 Task: Check the most used Calendly integrations.
Action: Mouse moved to (105, 580)
Screenshot: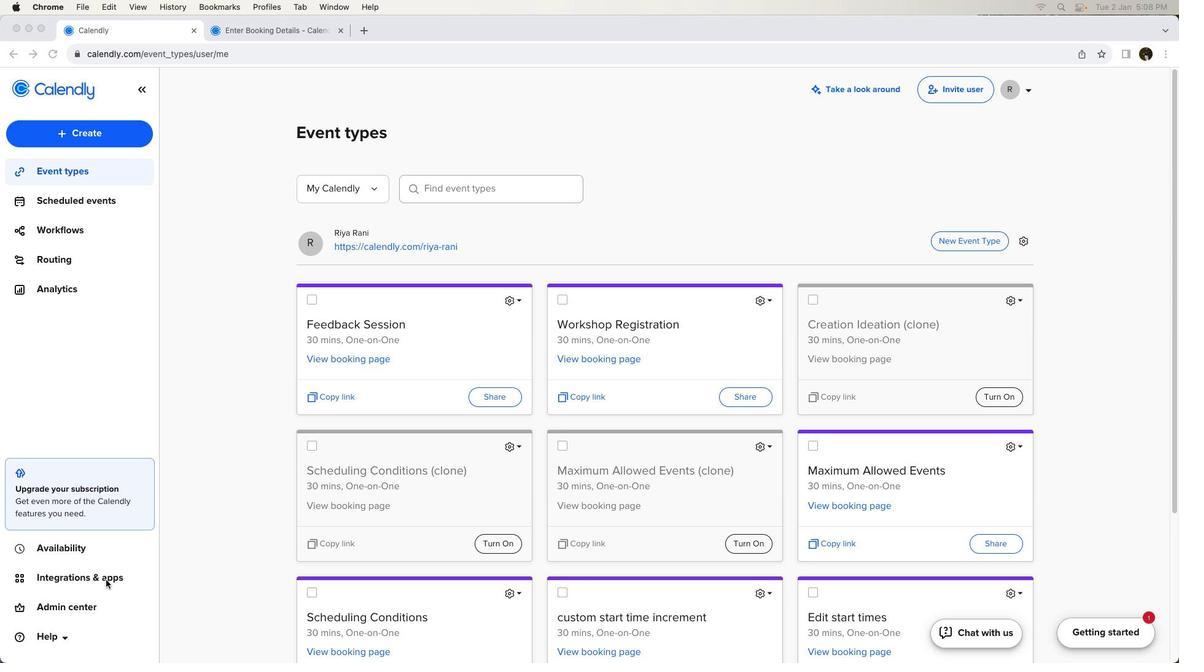 
Action: Mouse pressed left at (105, 580)
Screenshot: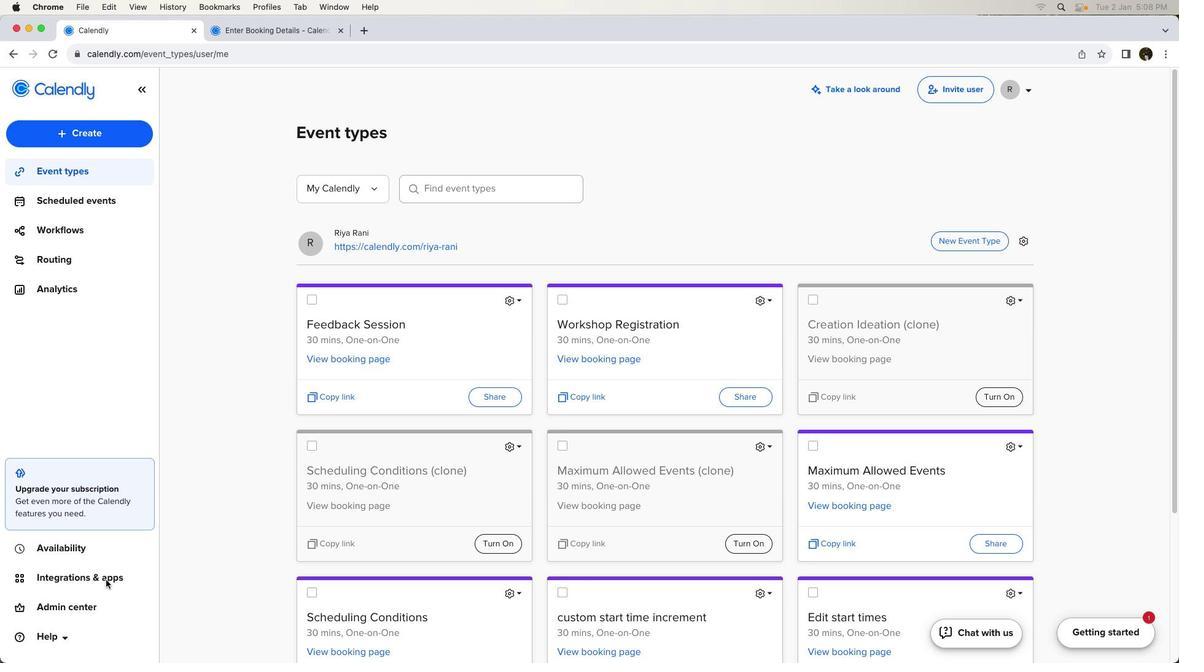 
Action: Mouse moved to (107, 580)
Screenshot: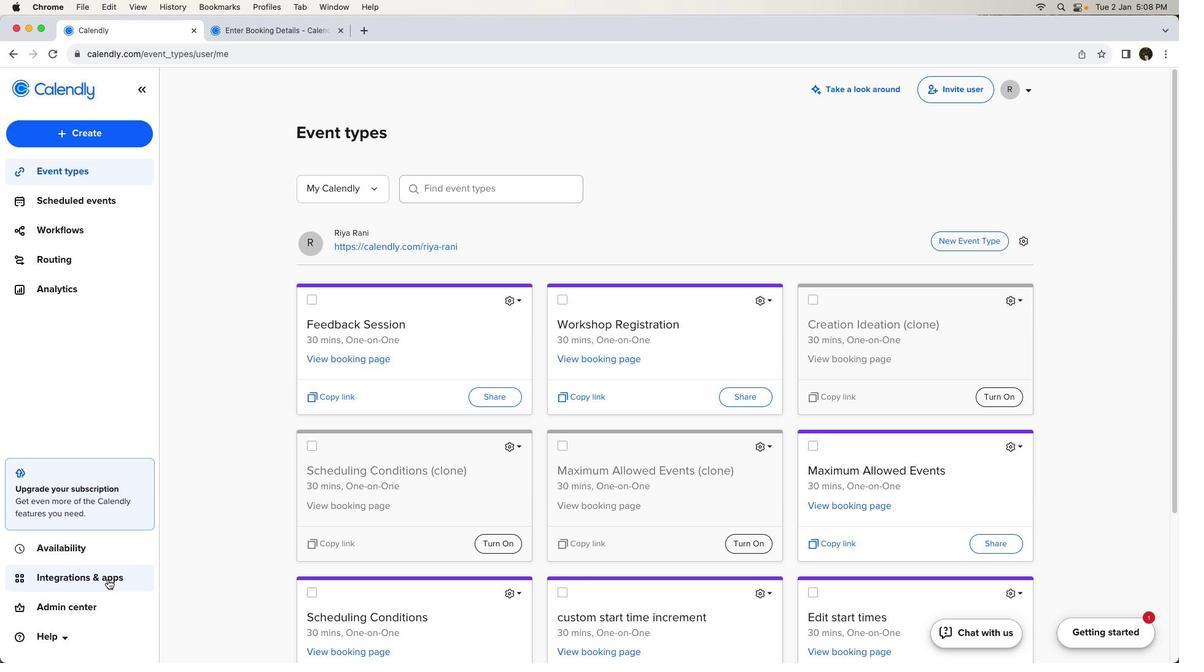 
Action: Mouse pressed left at (107, 580)
Screenshot: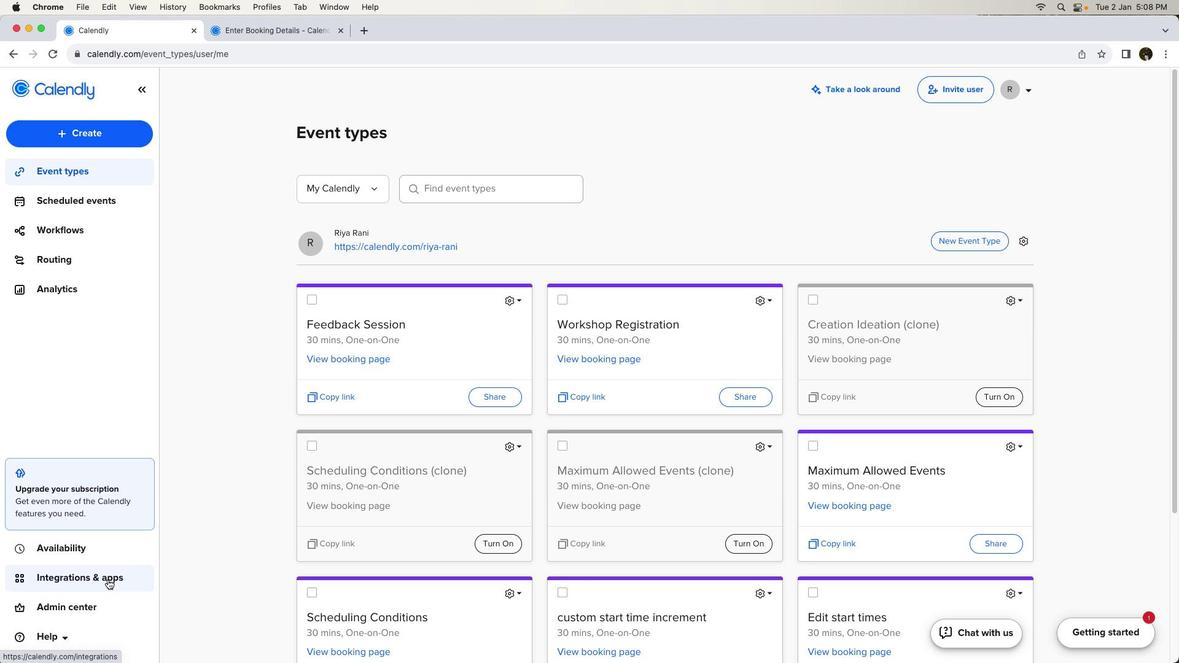 
Action: Mouse moved to (353, 379)
Screenshot: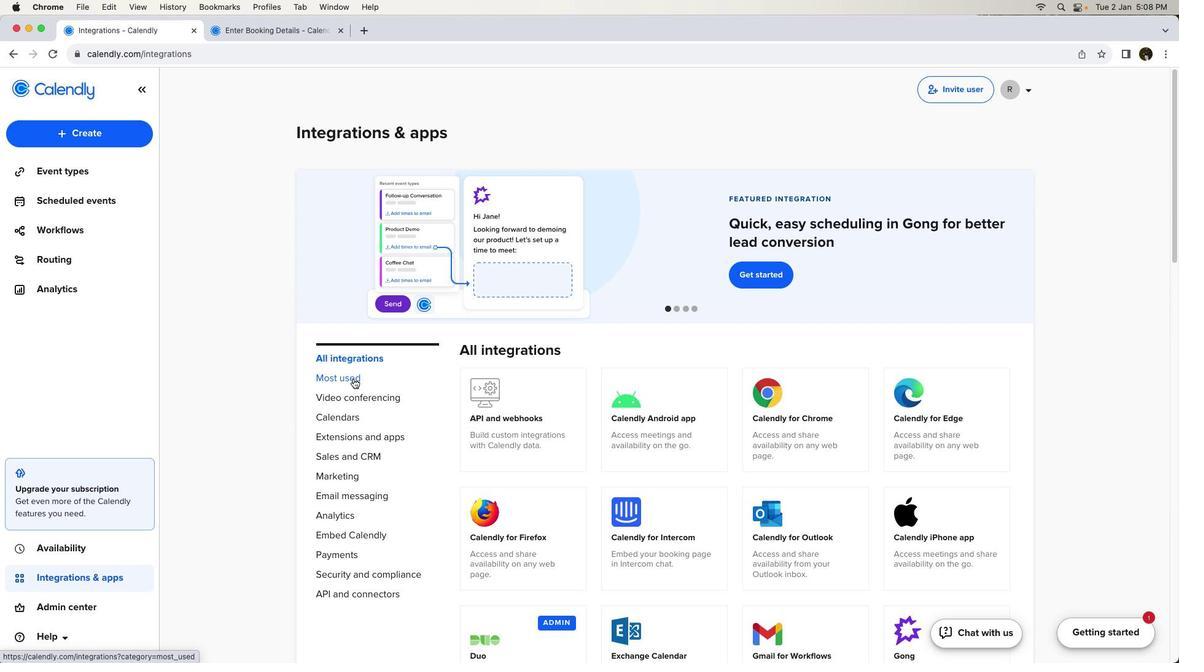 
Action: Mouse pressed left at (353, 379)
Screenshot: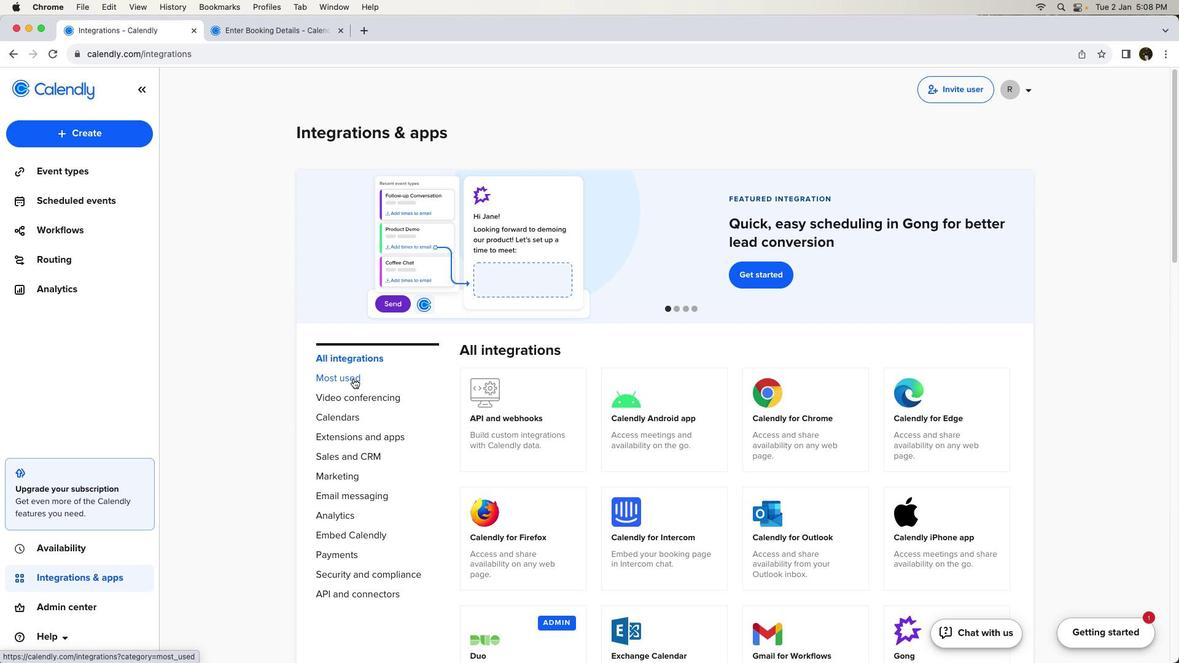 
Action: Mouse moved to (701, 488)
Screenshot: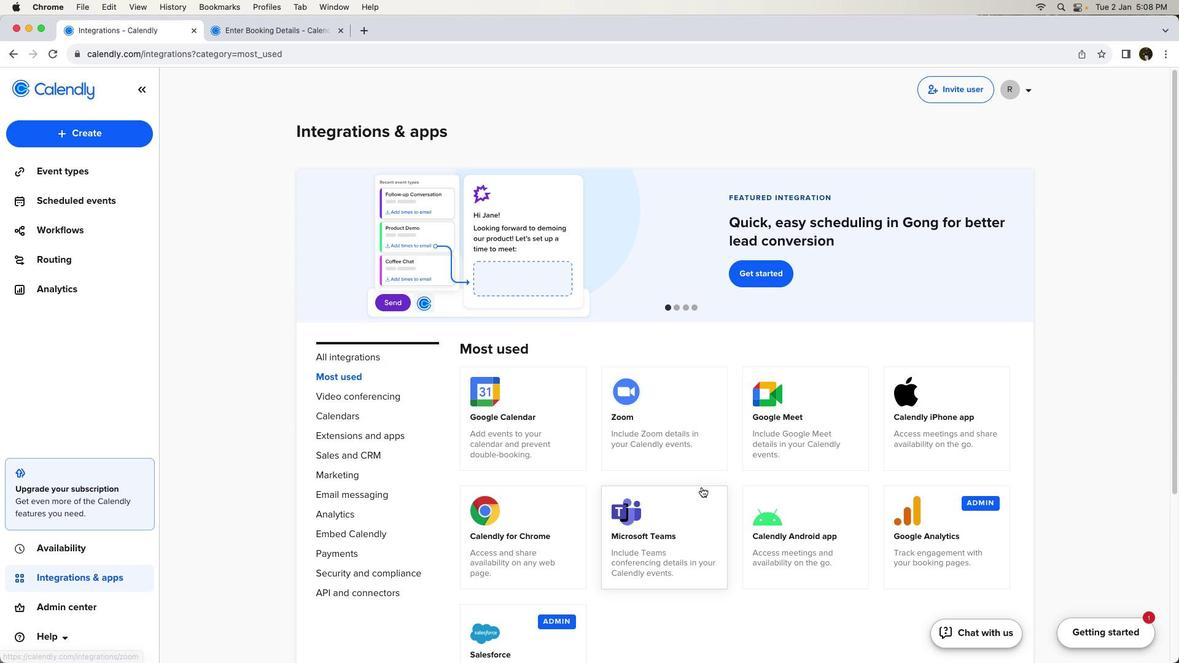 
Action: Mouse scrolled (701, 488) with delta (0, 0)
Screenshot: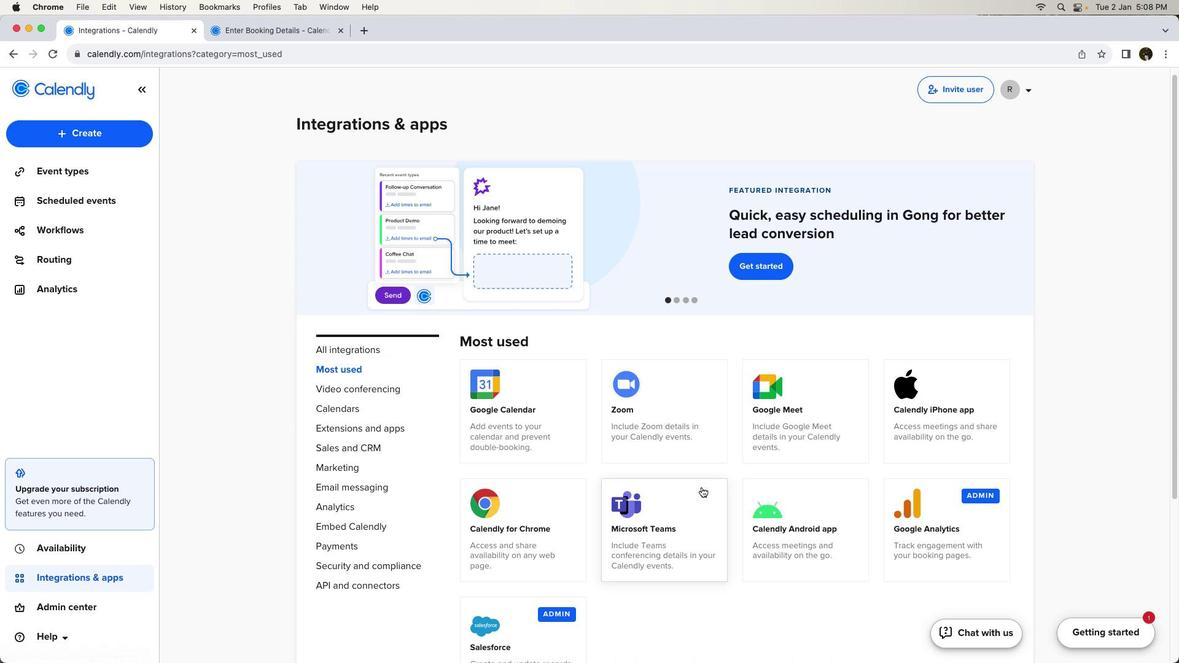 
Action: Mouse moved to (701, 487)
Screenshot: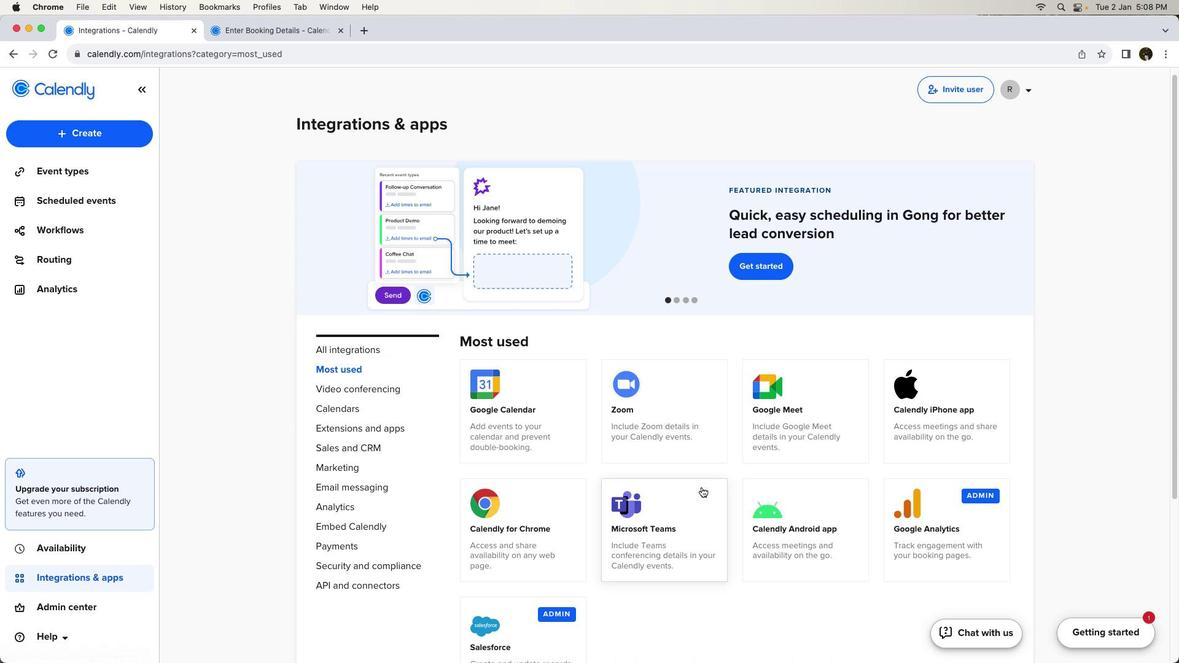 
Action: Mouse scrolled (701, 487) with delta (0, 0)
Screenshot: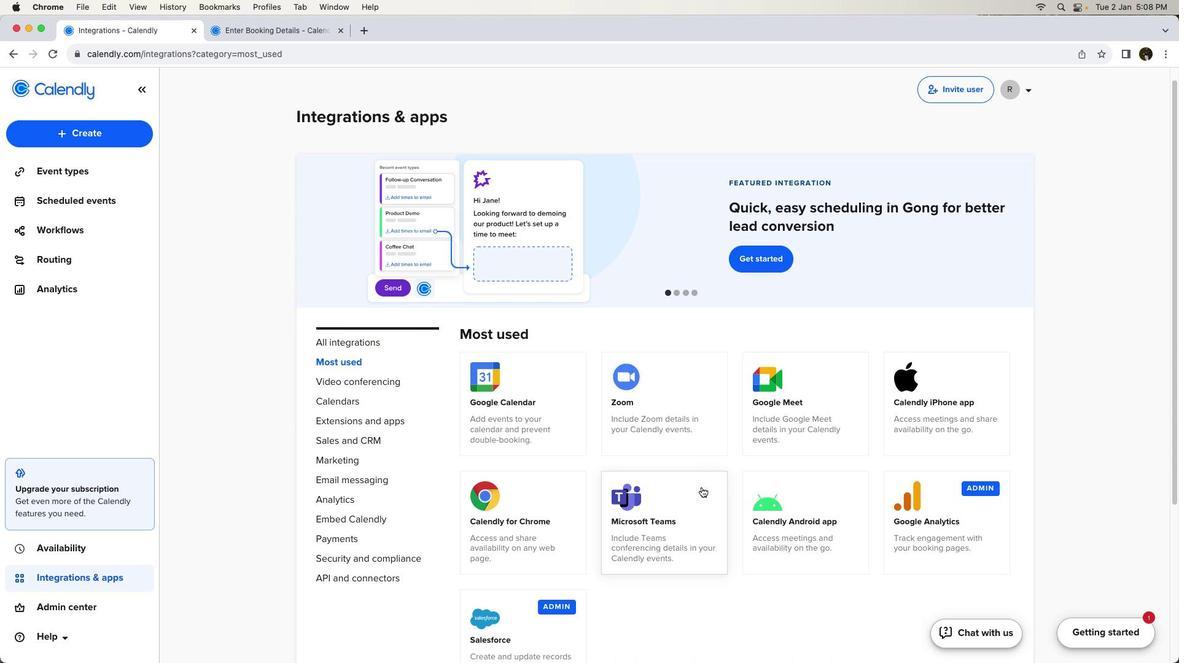 
Action: Mouse scrolled (701, 487) with delta (0, 0)
Screenshot: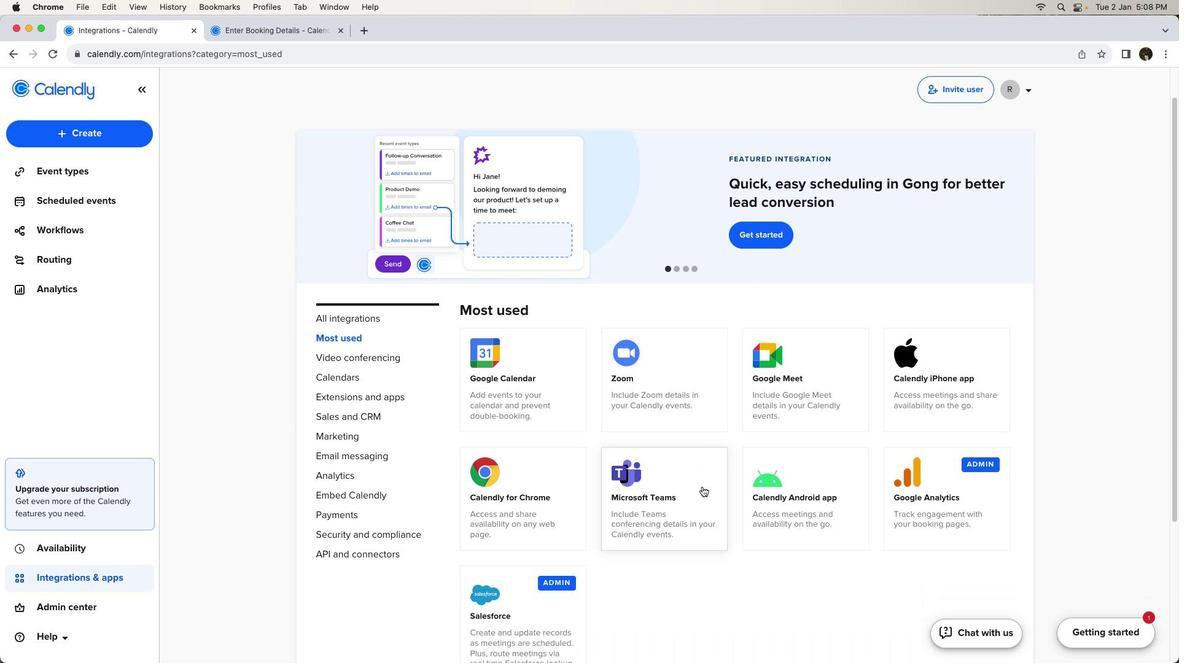 
Action: Mouse moved to (702, 487)
Screenshot: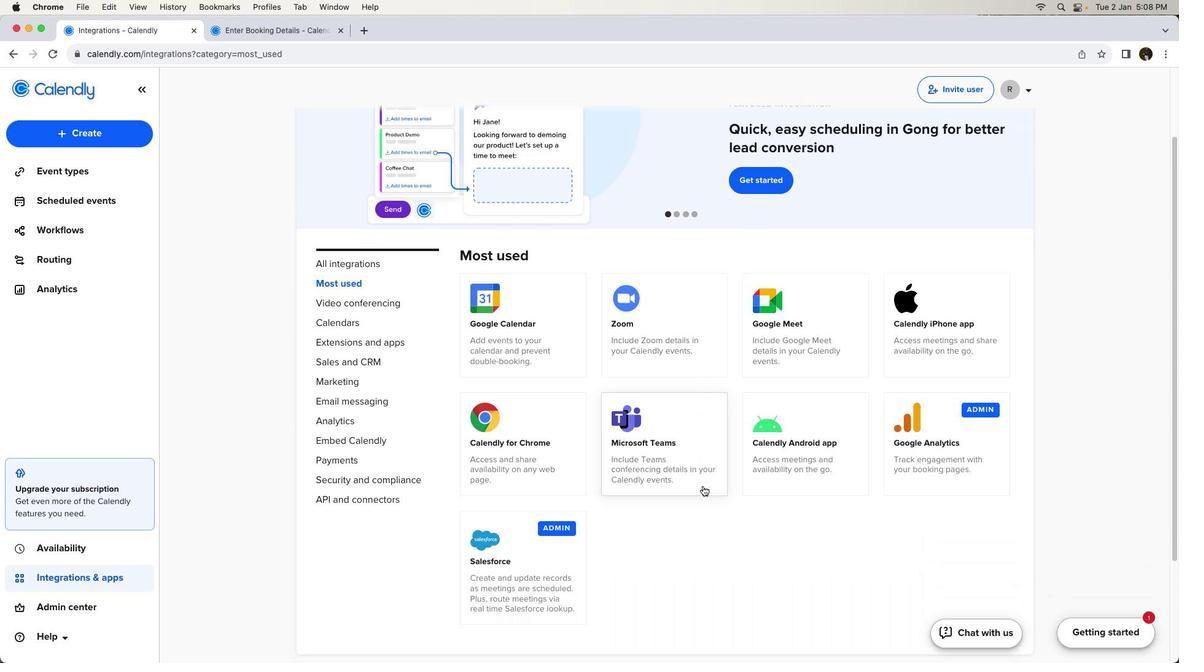 
Action: Mouse scrolled (702, 487) with delta (0, 0)
Screenshot: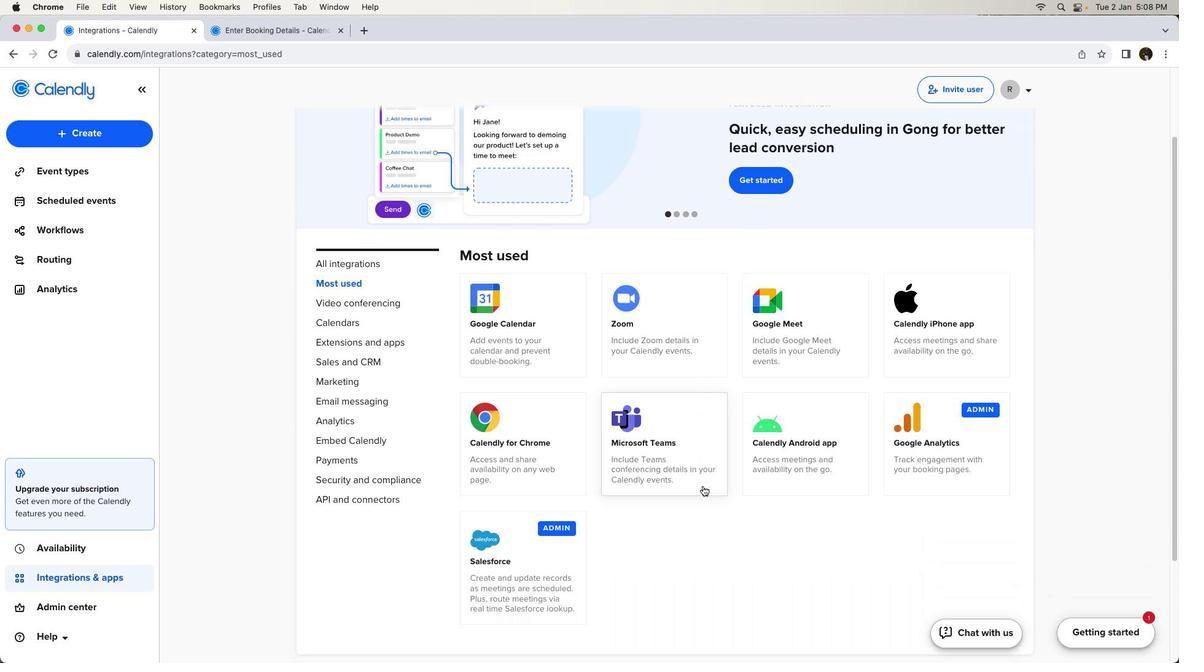 
Action: Mouse moved to (703, 486)
Screenshot: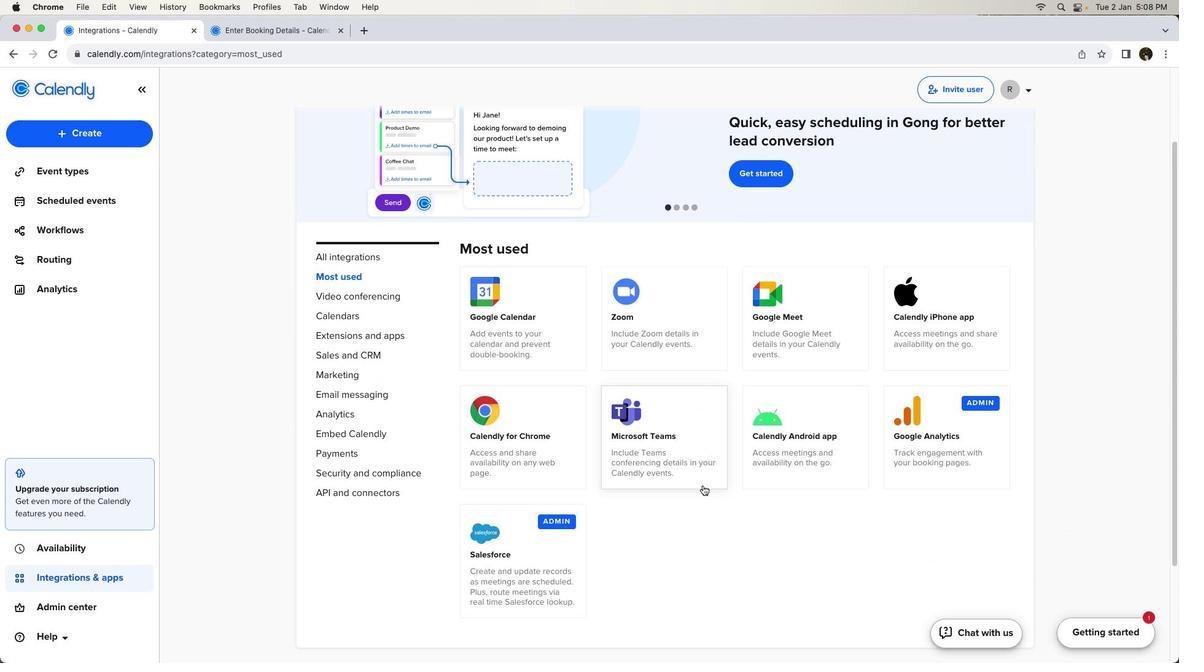 
Action: Mouse scrolled (703, 486) with delta (0, 0)
Screenshot: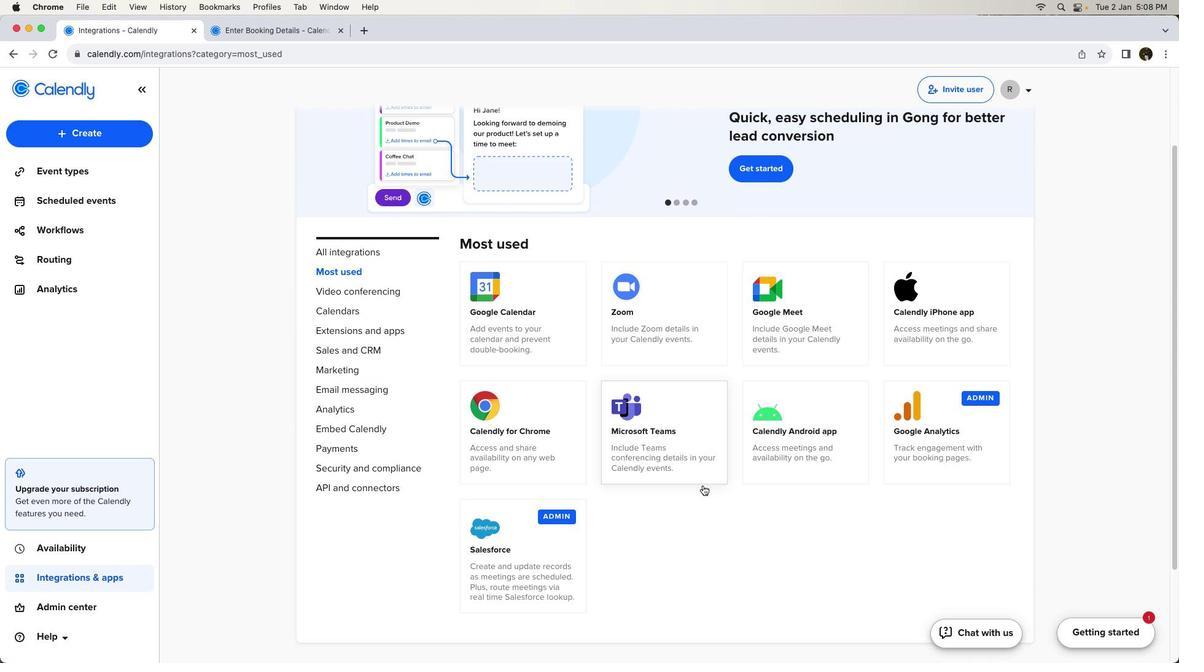 
Action: Mouse scrolled (703, 486) with delta (0, 0)
Screenshot: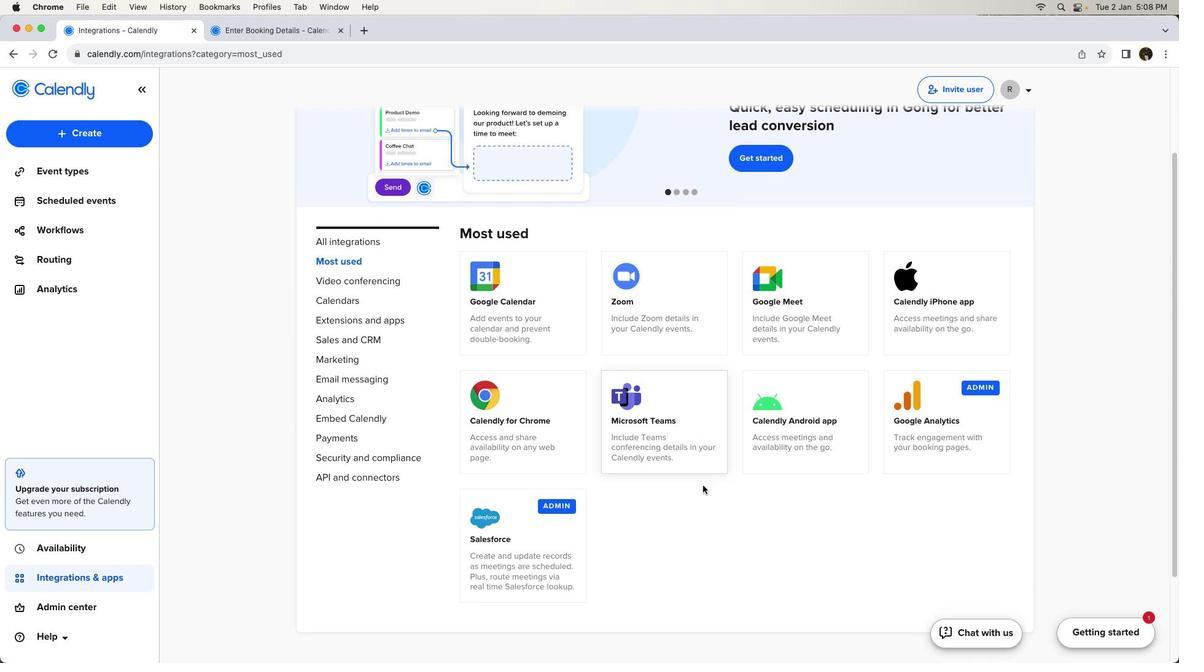 
